 Task: Select Change the way Tab moves focus
Action: Mouse moved to (238, 174)
Screenshot: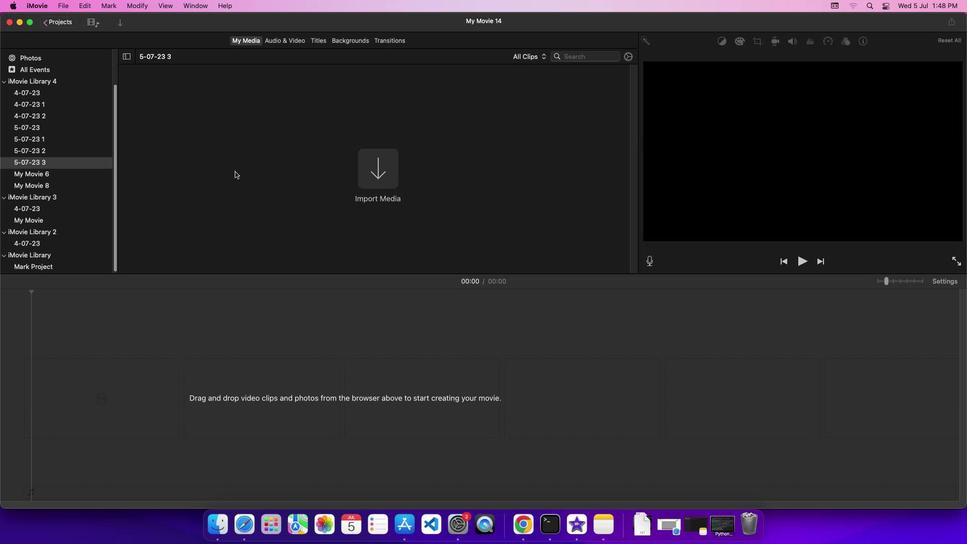 
Action: Mouse pressed left at (238, 174)
Screenshot: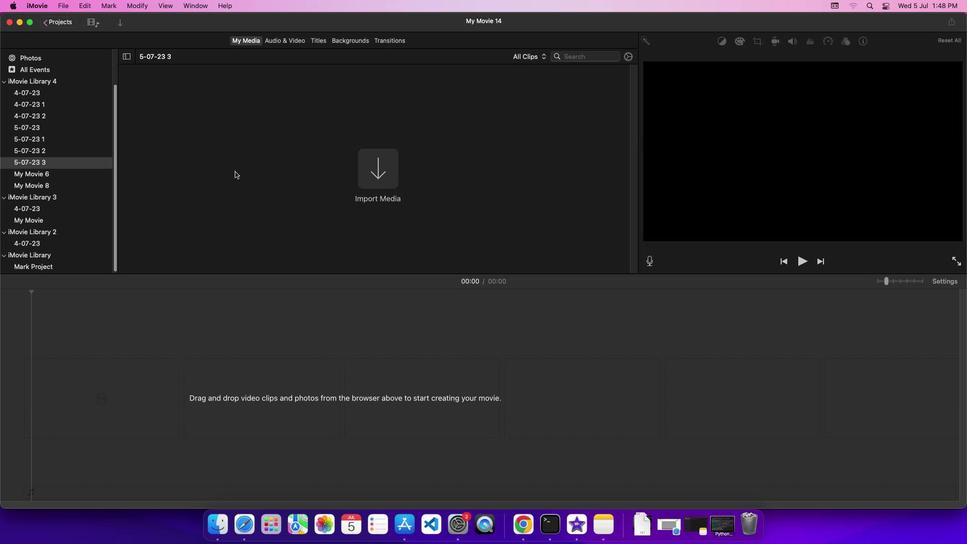 
Action: Mouse moved to (42, 9)
Screenshot: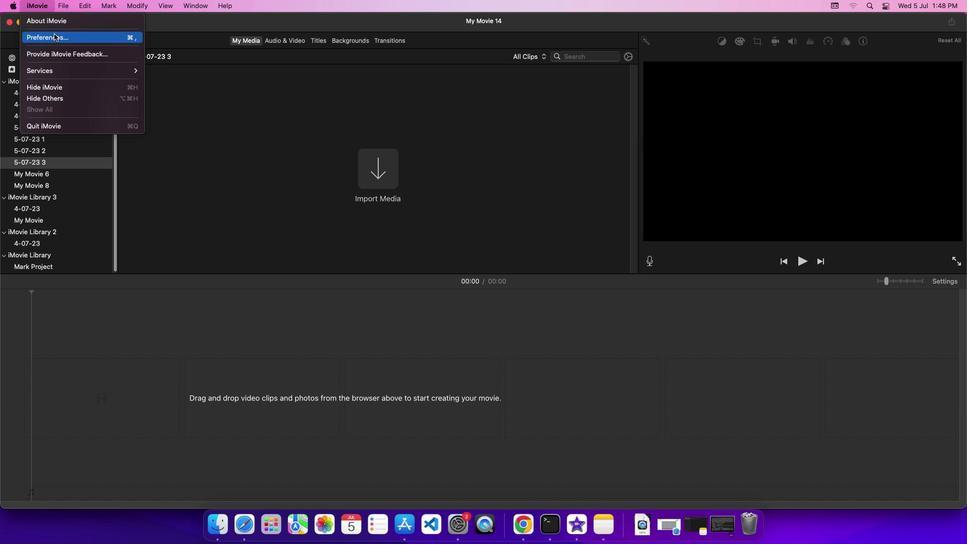
Action: Mouse pressed left at (42, 9)
Screenshot: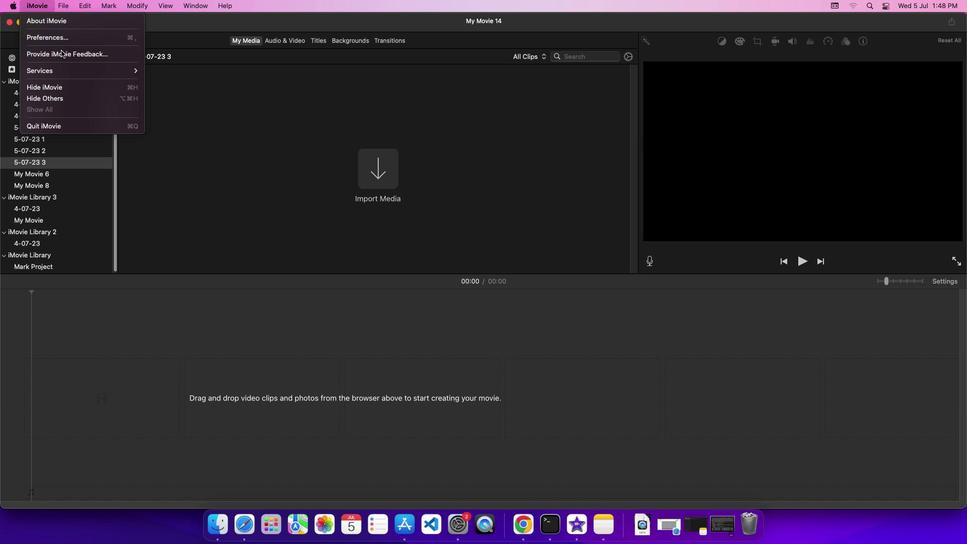 
Action: Mouse moved to (69, 72)
Screenshot: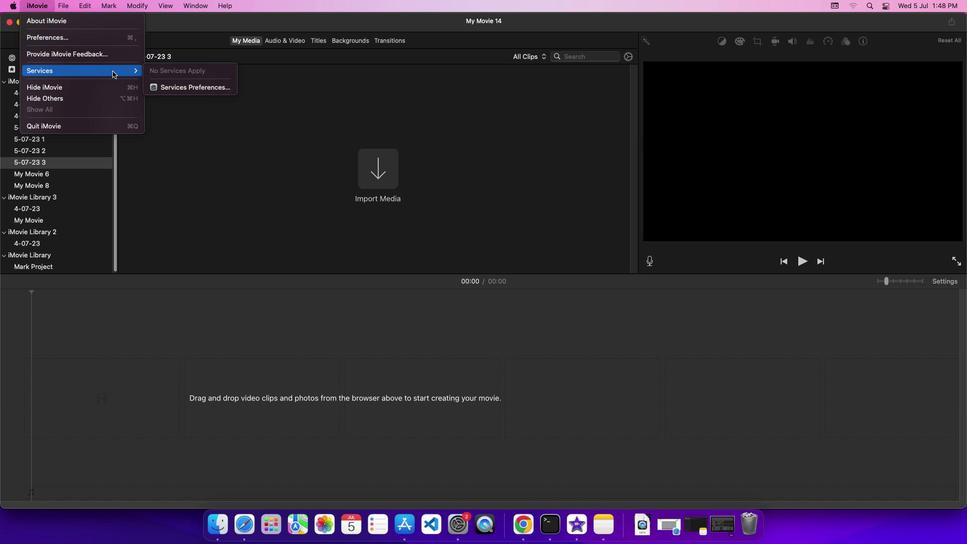 
Action: Mouse pressed left at (69, 72)
Screenshot: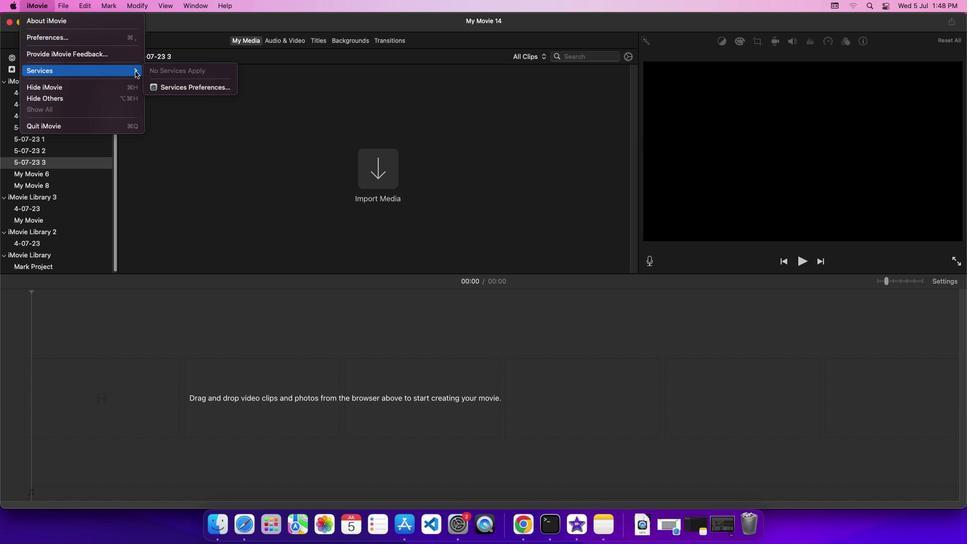 
Action: Mouse moved to (183, 88)
Screenshot: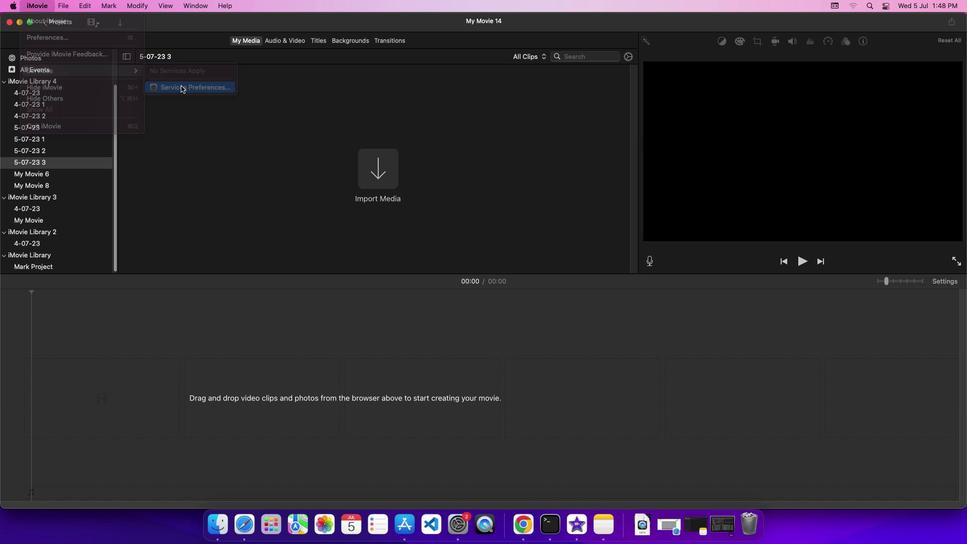 
Action: Mouse pressed left at (183, 88)
Screenshot: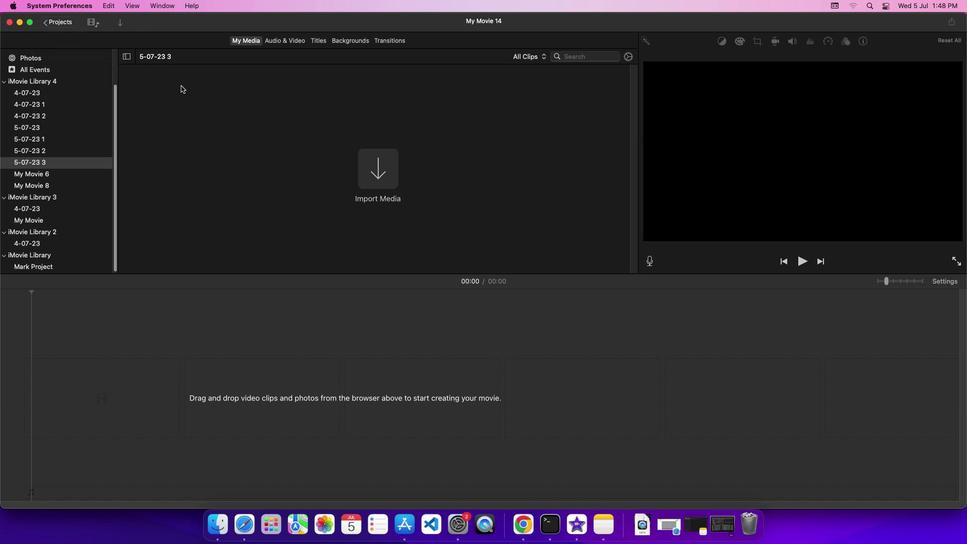 
Action: Mouse moved to (502, 190)
Screenshot: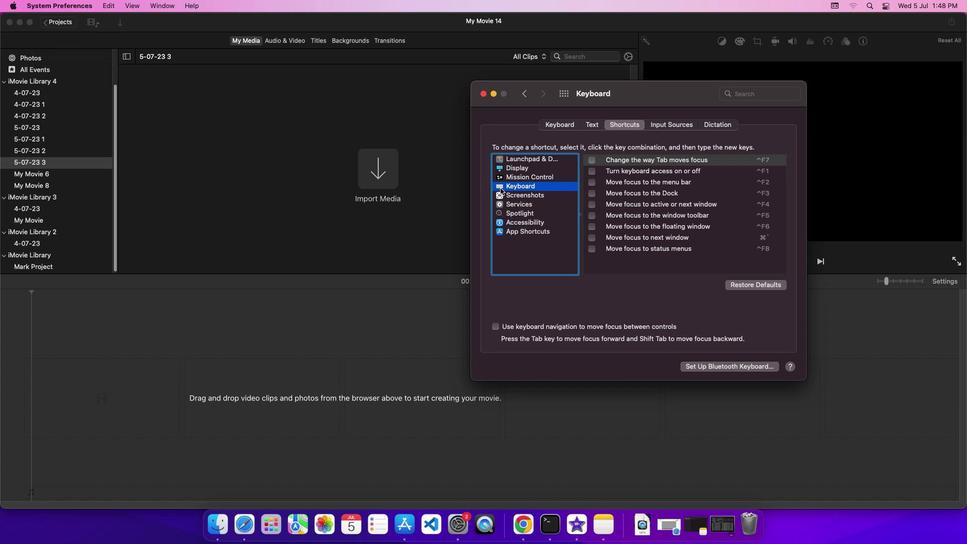 
Action: Mouse pressed left at (502, 190)
Screenshot: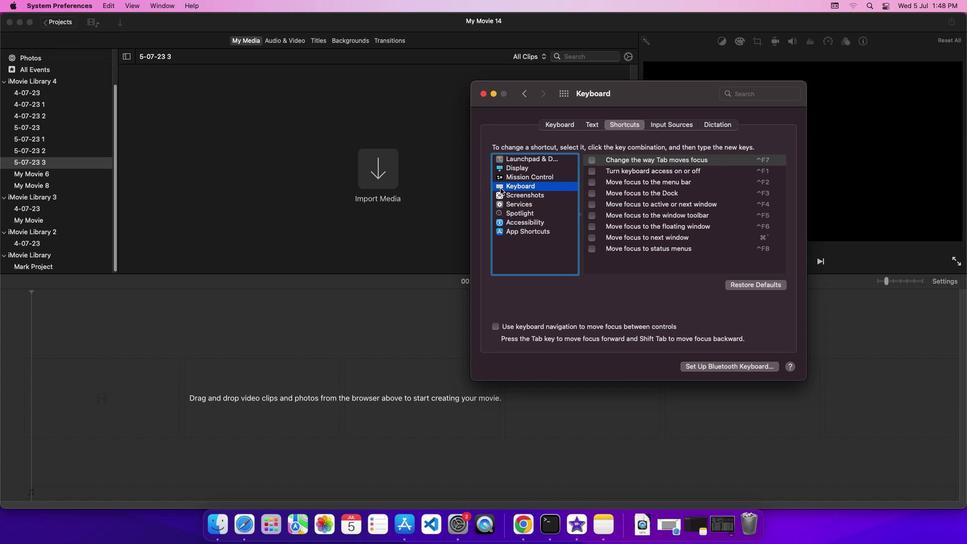 
Action: Mouse moved to (594, 161)
Screenshot: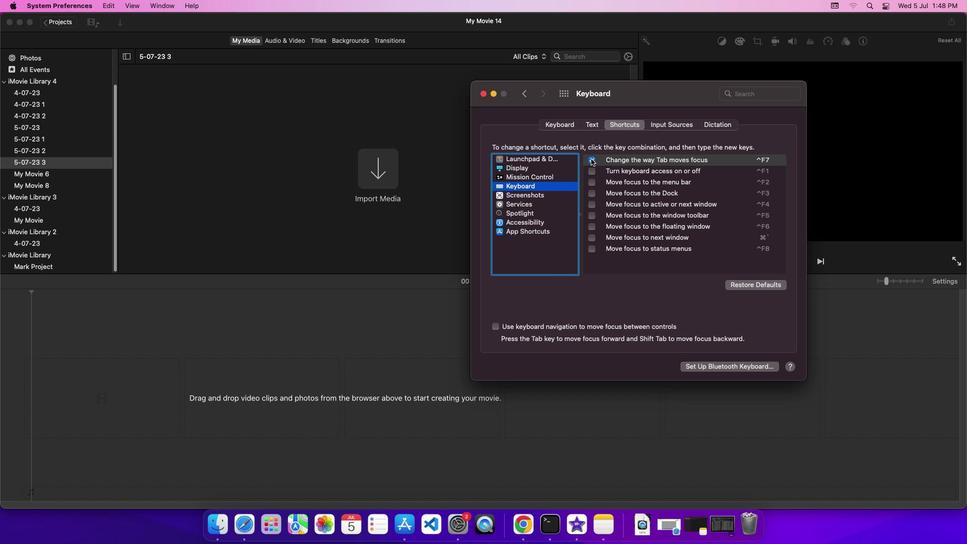 
Action: Mouse pressed left at (594, 161)
Screenshot: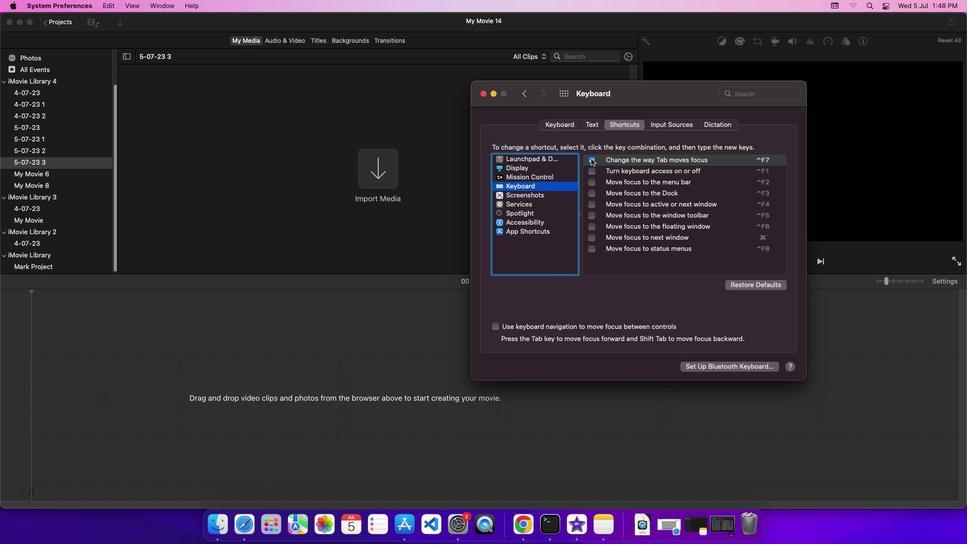 
Action: Mouse moved to (574, 177)
Screenshot: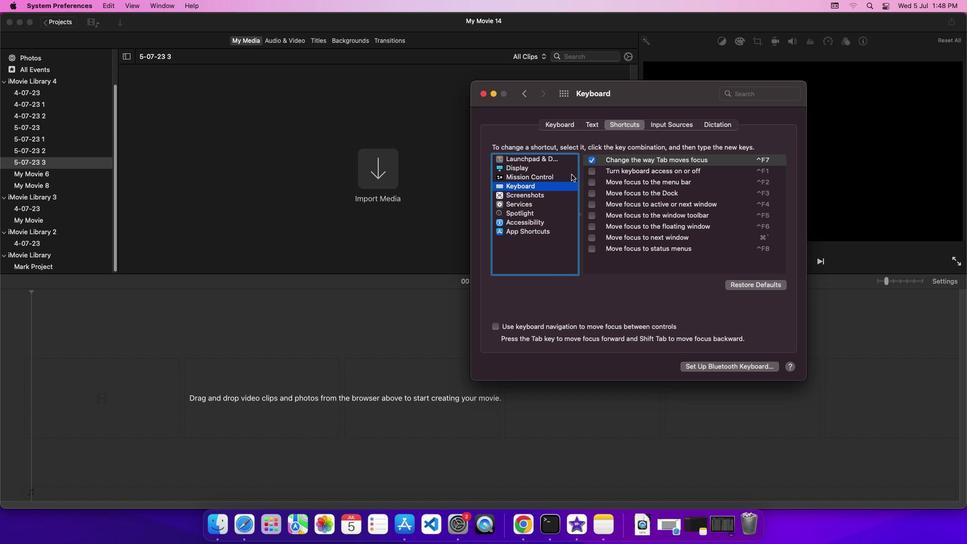 
